 Task: Add in the project UpwardTech a sprint 'Feature Fling'.
Action: Mouse moved to (1078, 518)
Screenshot: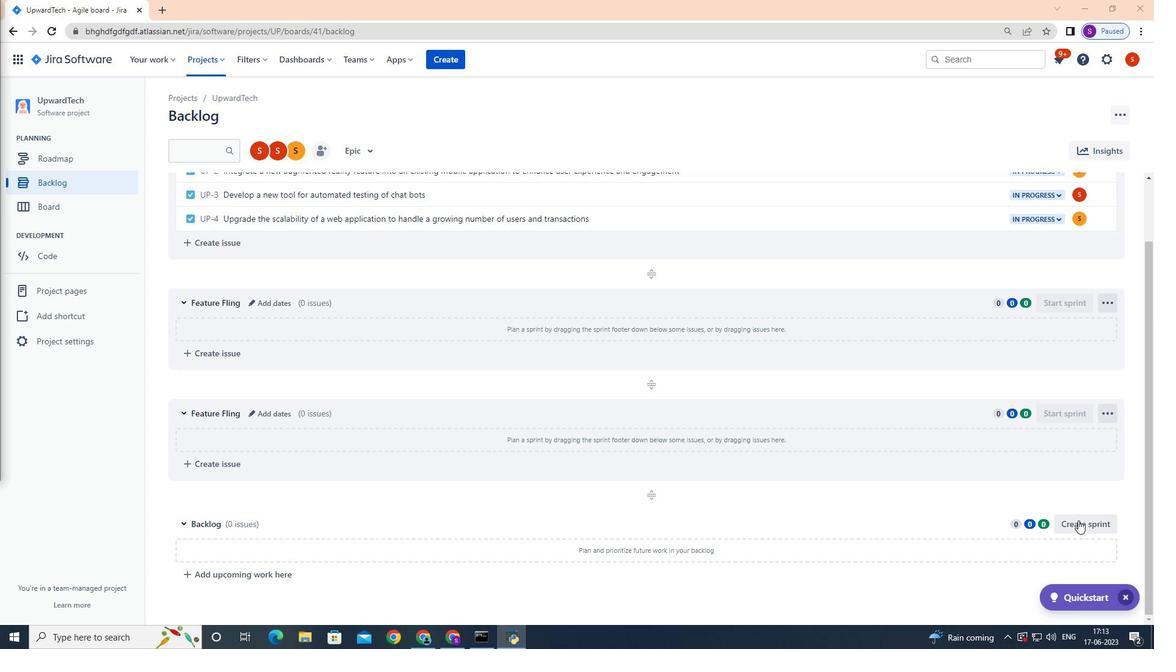 
Action: Mouse pressed left at (1078, 518)
Screenshot: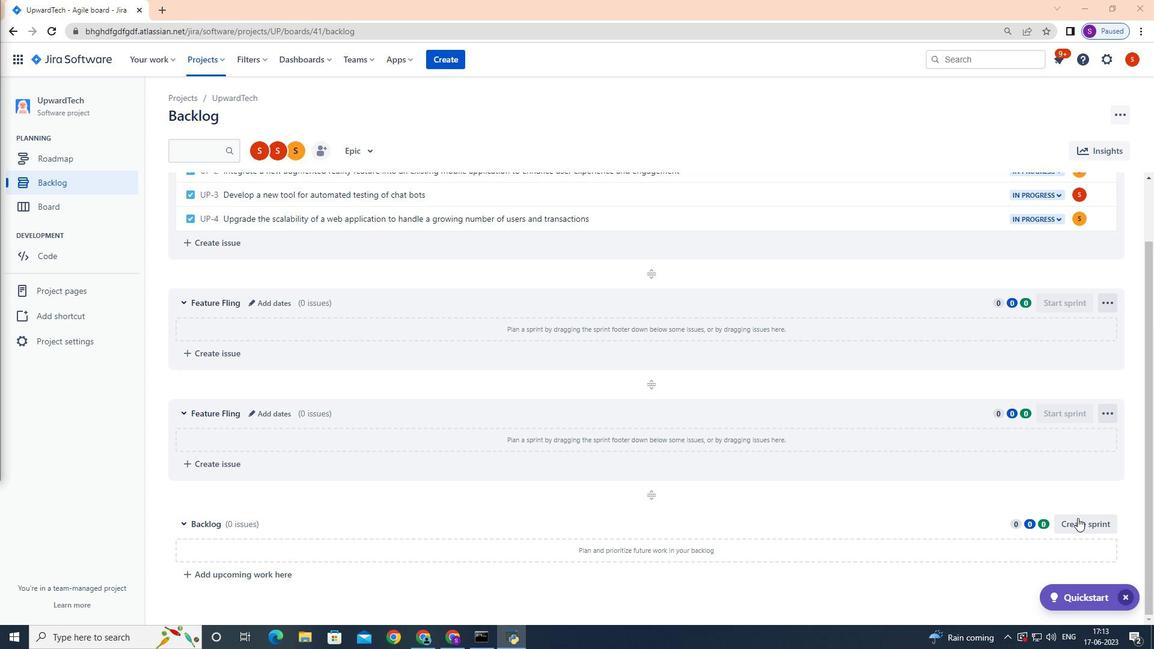 
Action: Mouse moved to (279, 522)
Screenshot: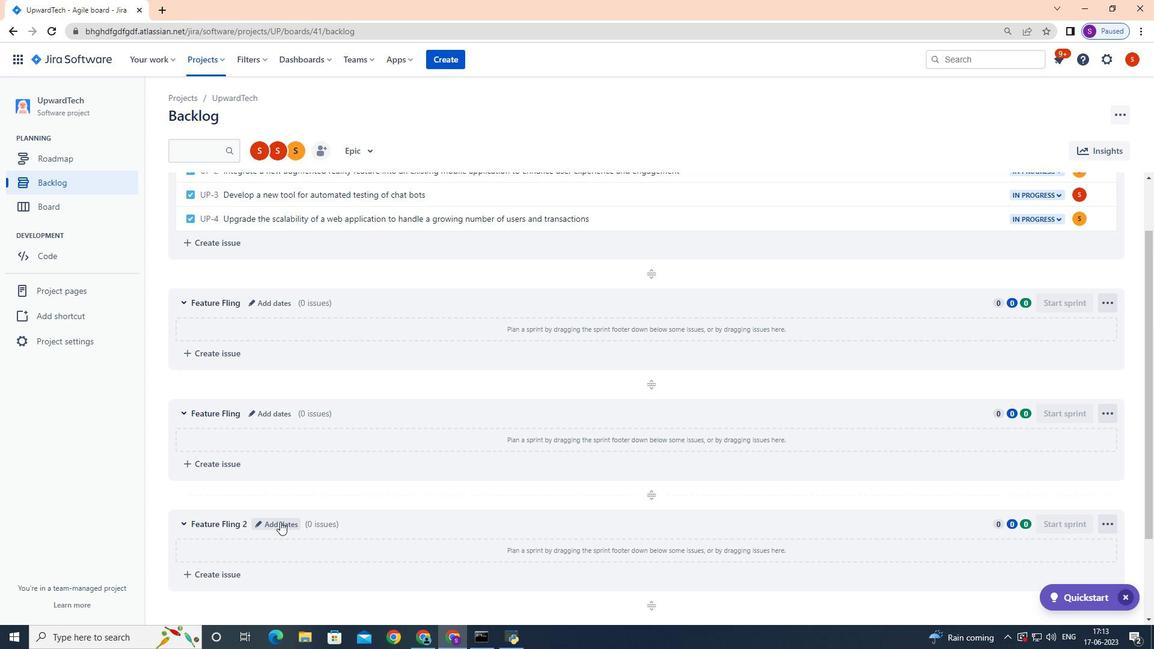 
Action: Mouse pressed left at (279, 522)
Screenshot: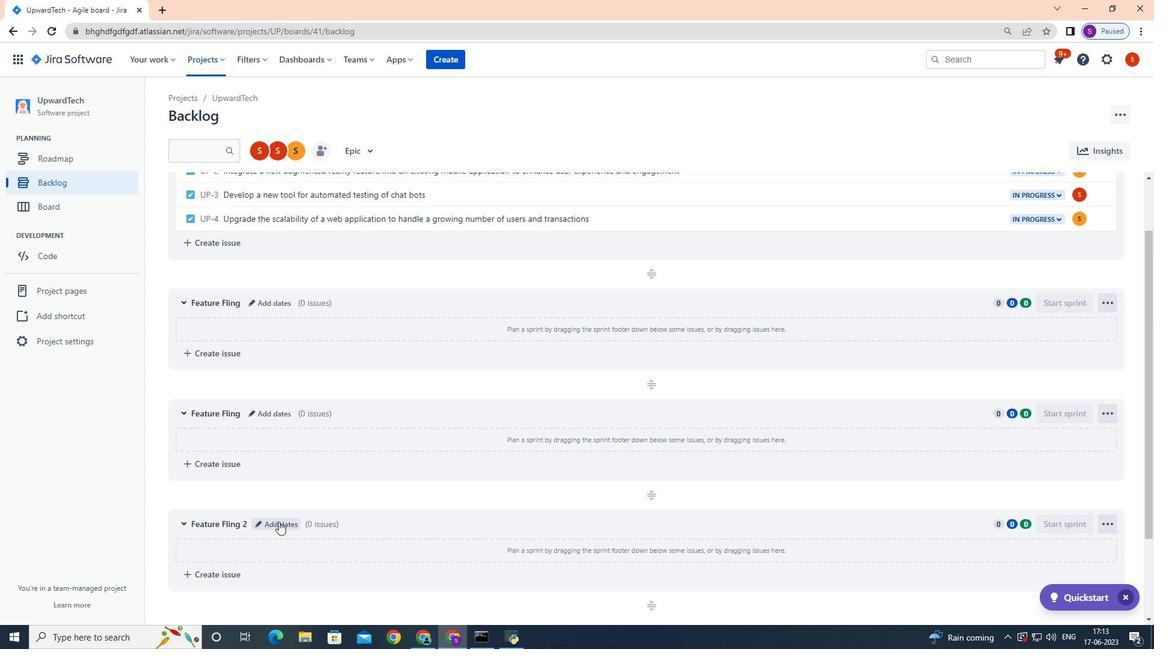 
Action: Mouse moved to (279, 521)
Screenshot: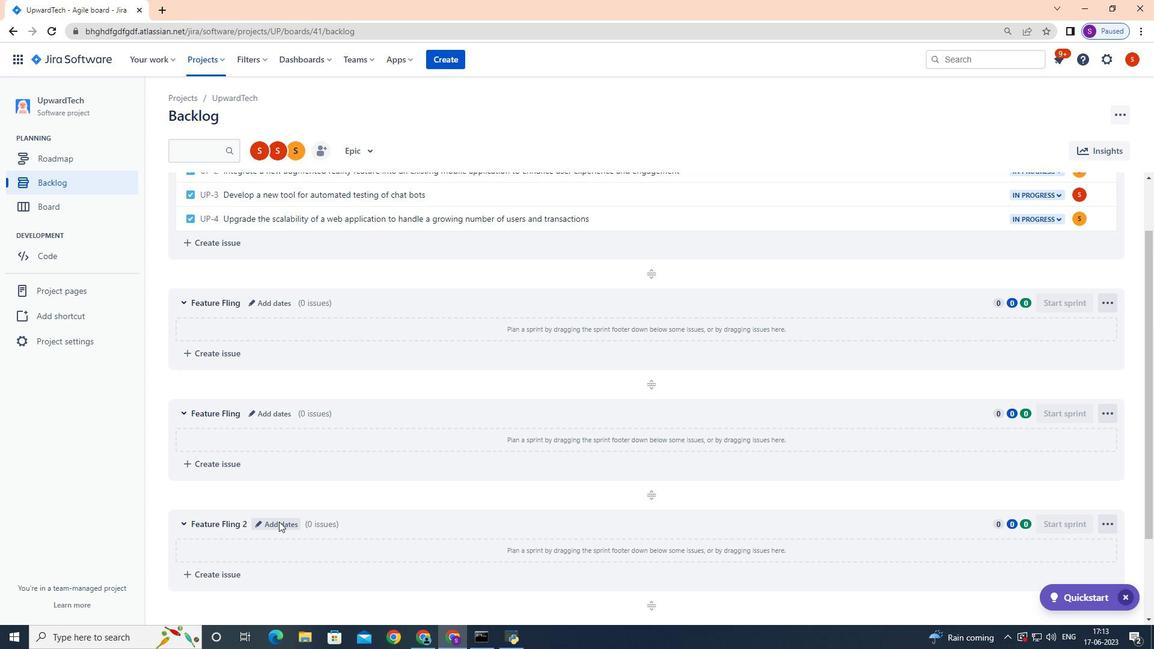 
Action: Key pressed <Key.backspace><Key.backspace><Key.backspace><Key.backspace><Key.backspace><Key.backspace><Key.backspace><Key.backspace><Key.backspace><Key.backspace><Key.backspace><Key.backspace><Key.backspace><Key.backspace><Key.backspace><Key.backspace><Key.backspace><Key.backspace><Key.backspace><Key.backspace><Key.backspace><Key.backspace><Key.backspace><Key.backspace><Key.backspace><Key.backspace><Key.backspace><Key.shift>Feature<Key.space><Key.shift>Fling
Screenshot: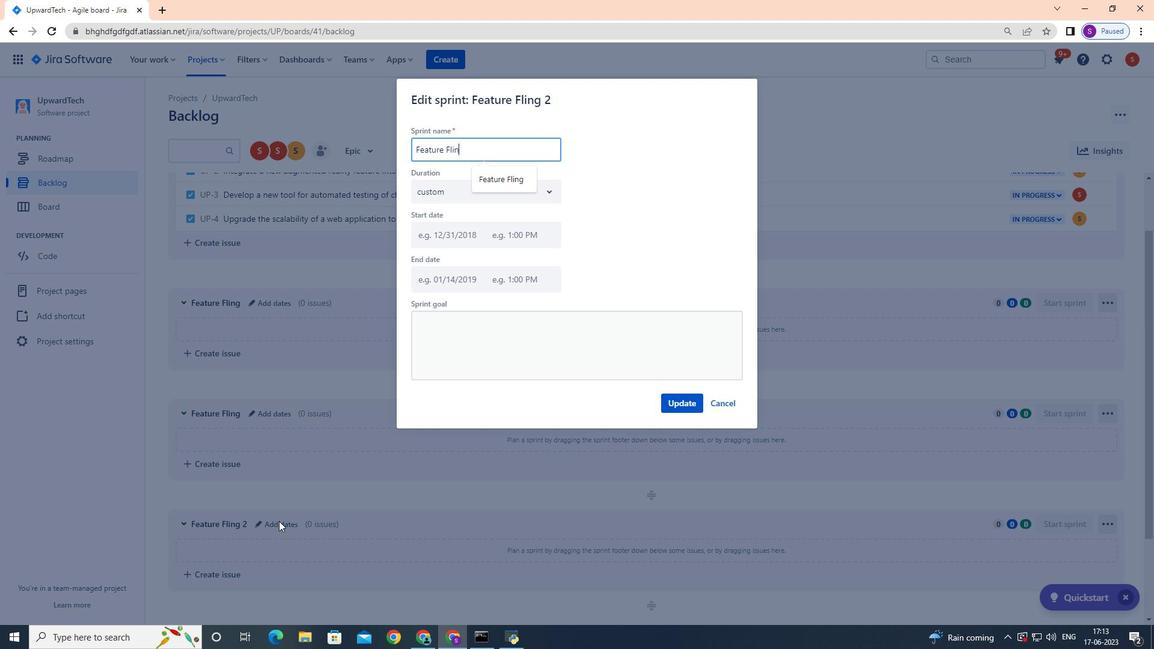 
Action: Mouse moved to (673, 404)
Screenshot: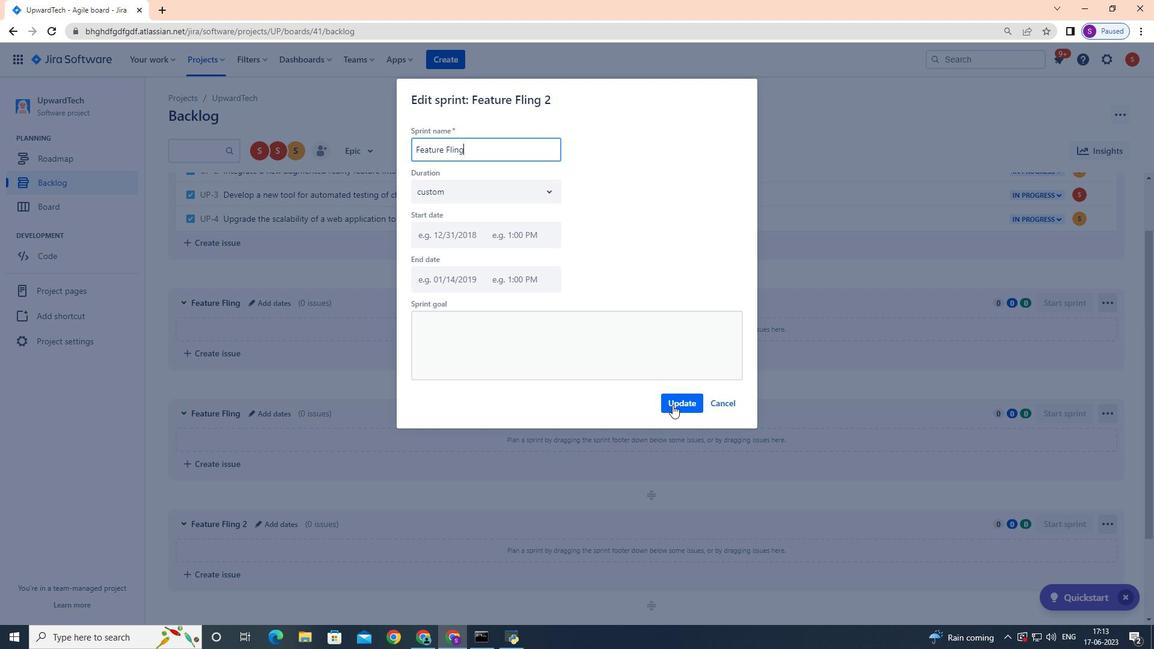
Action: Mouse pressed left at (673, 404)
Screenshot: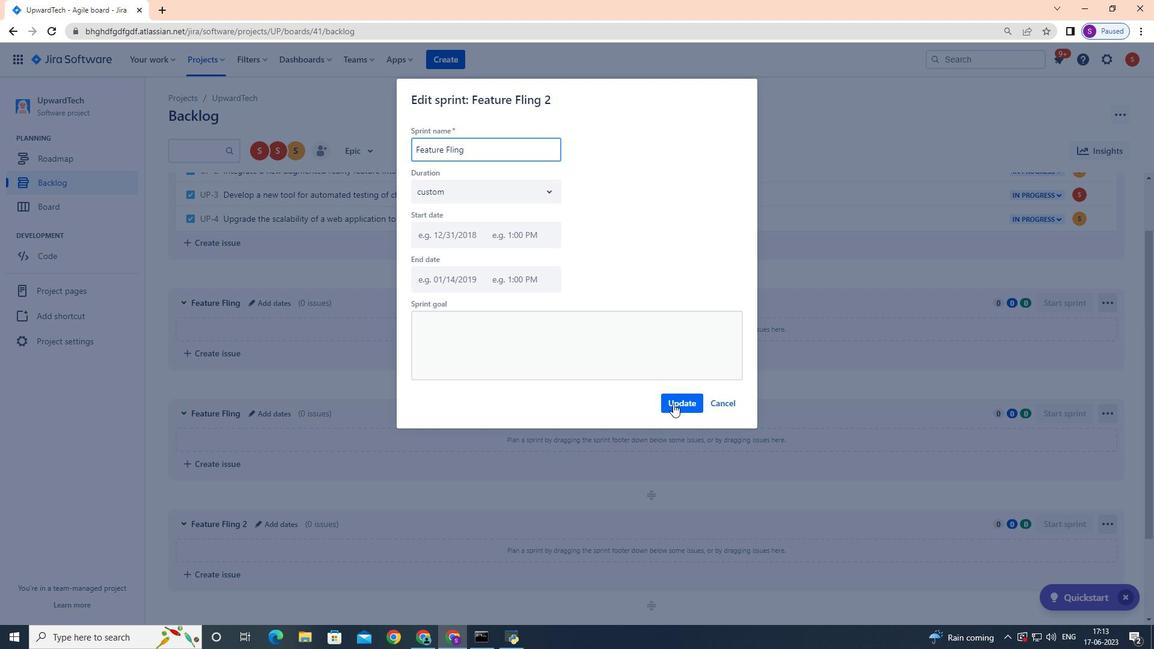 
Action: Mouse moved to (673, 404)
Screenshot: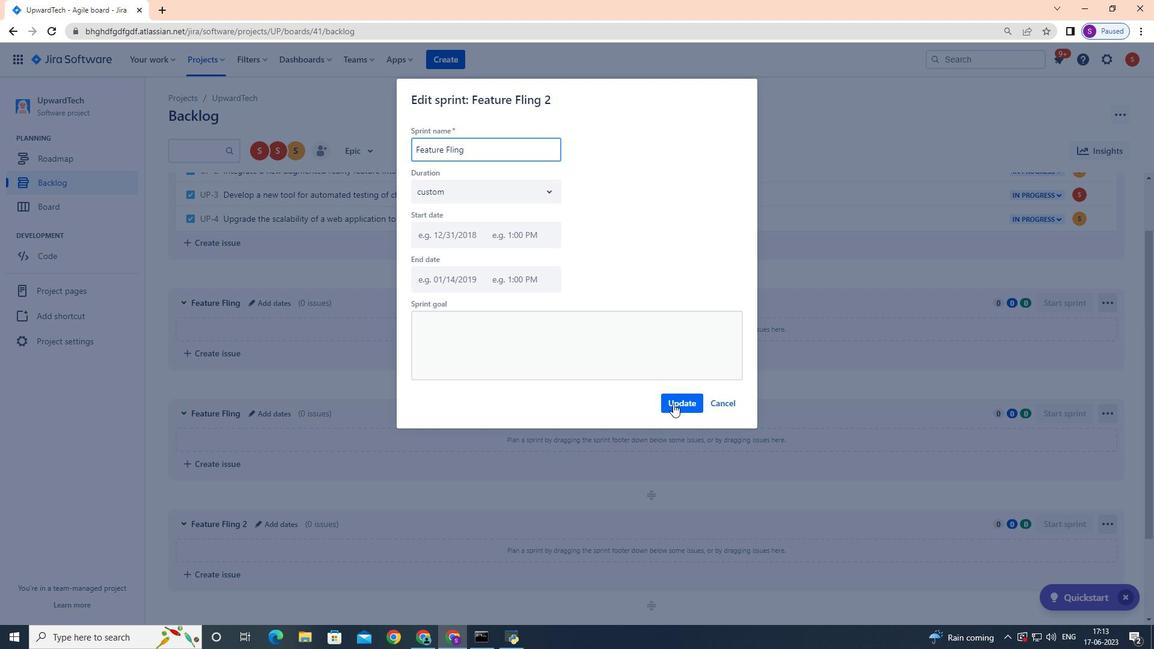 
